 Task: Check all the items "in checklist" "backlog" on the card.
Action: Mouse pressed left at (726, 206)
Screenshot: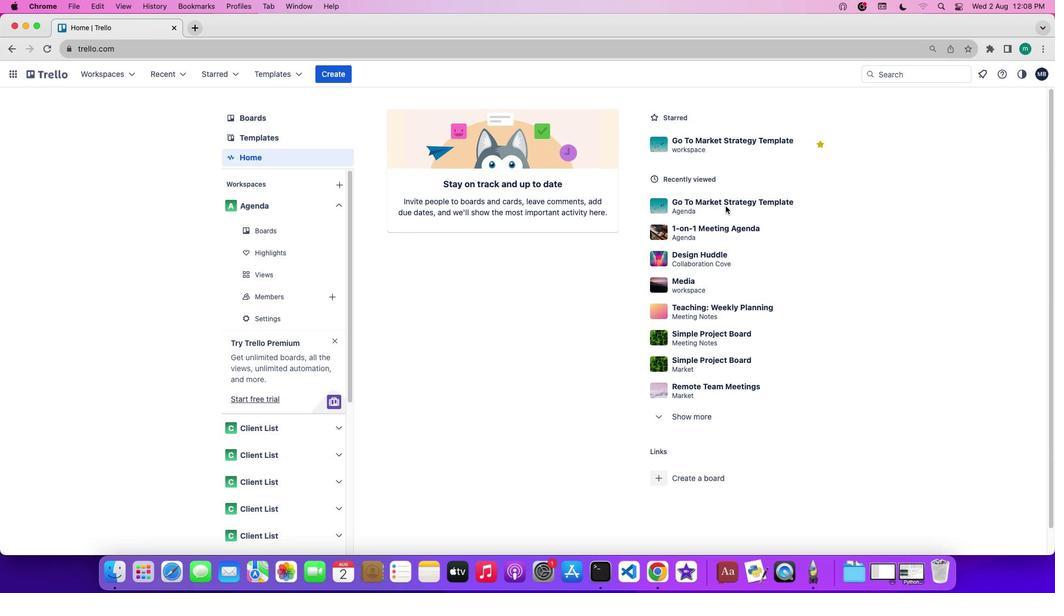 
Action: Mouse pressed left at (726, 206)
Screenshot: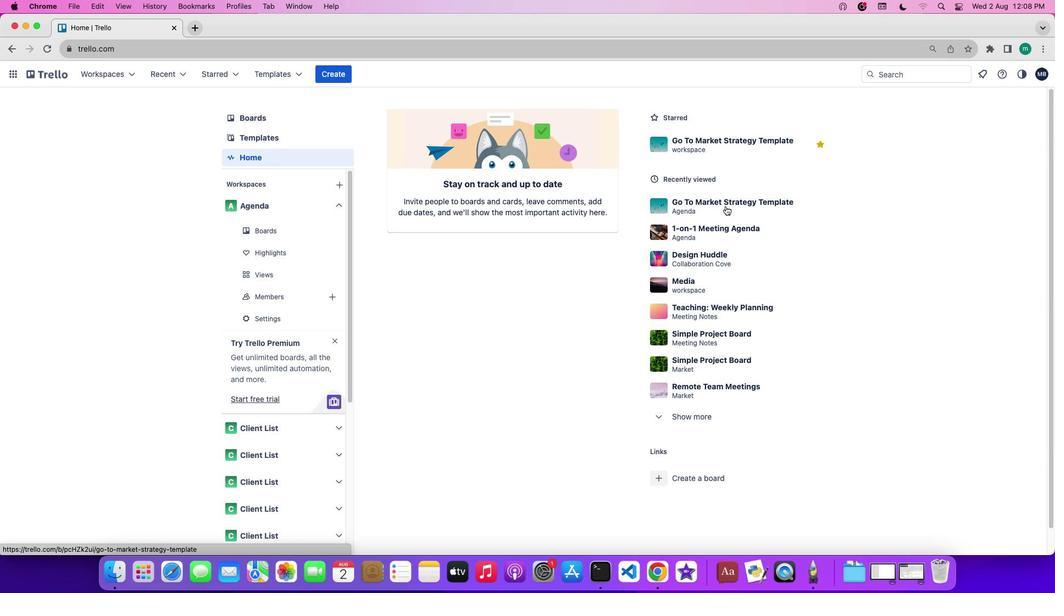 
Action: Mouse moved to (903, 256)
Screenshot: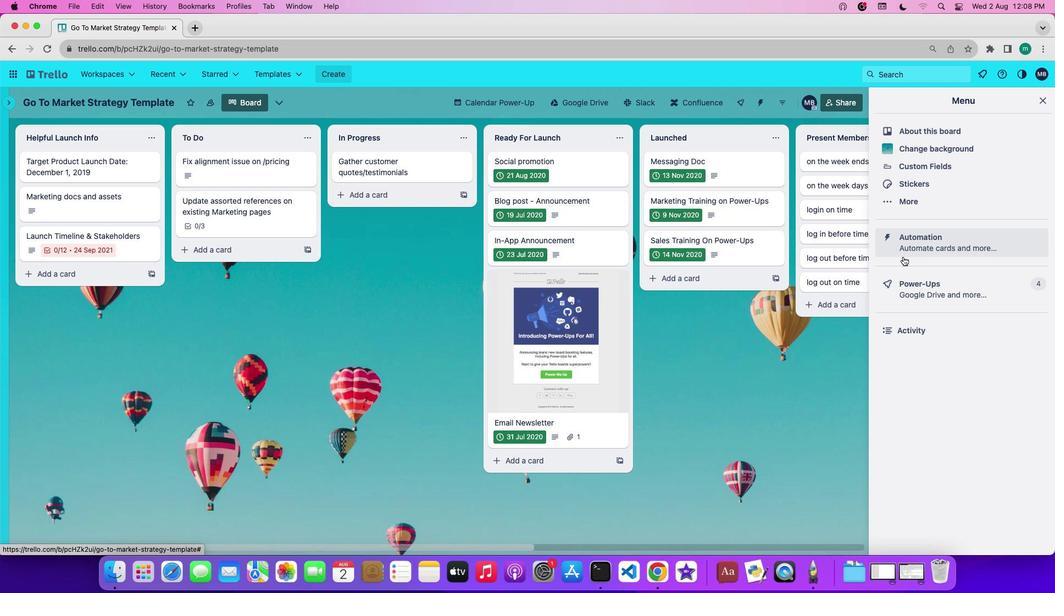 
Action: Mouse pressed left at (903, 256)
Screenshot: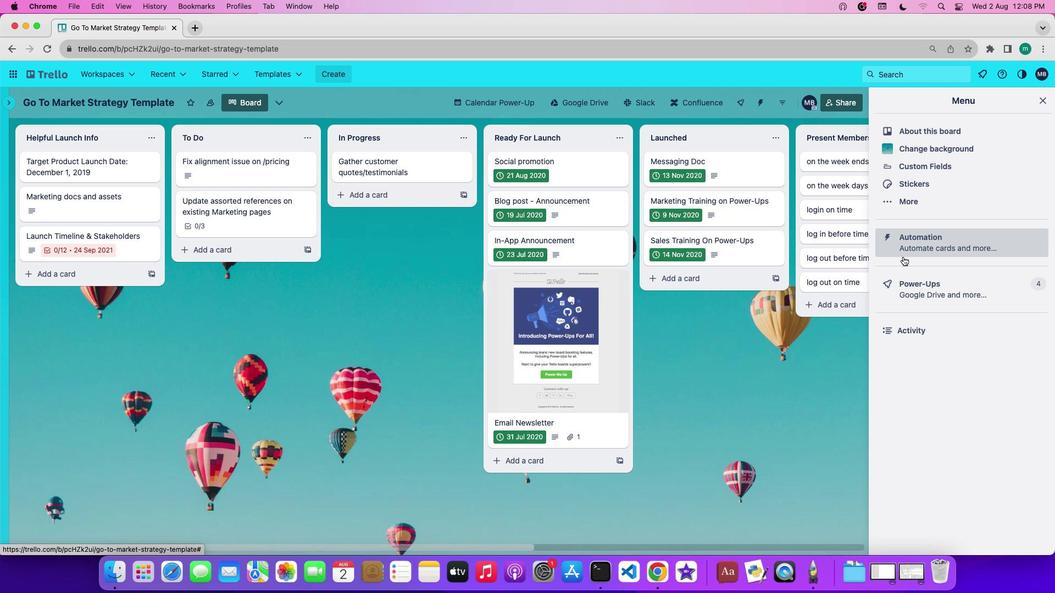 
Action: Mouse moved to (86, 292)
Screenshot: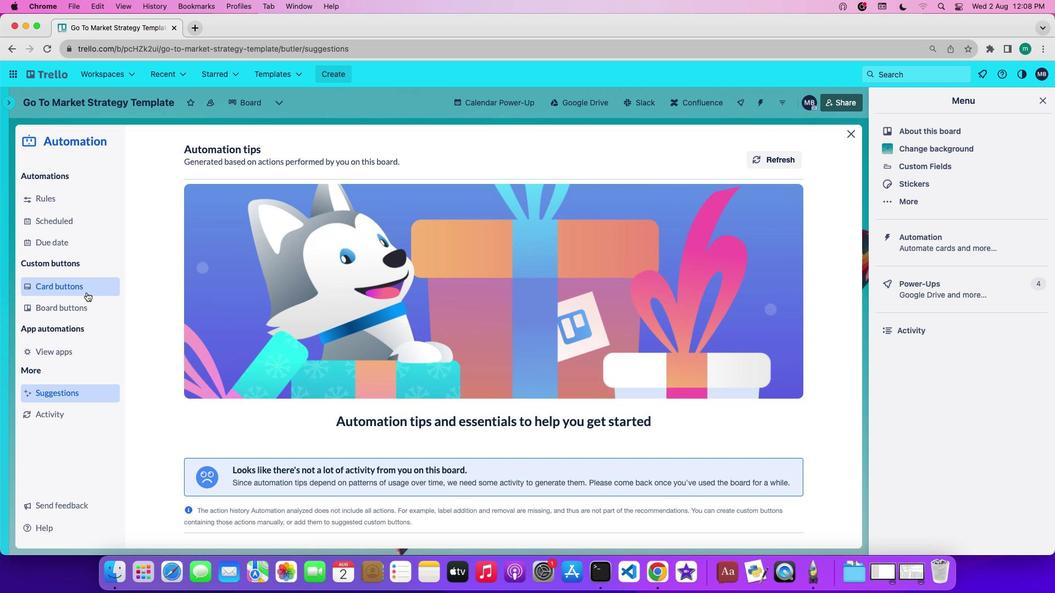 
Action: Mouse pressed left at (86, 292)
Screenshot: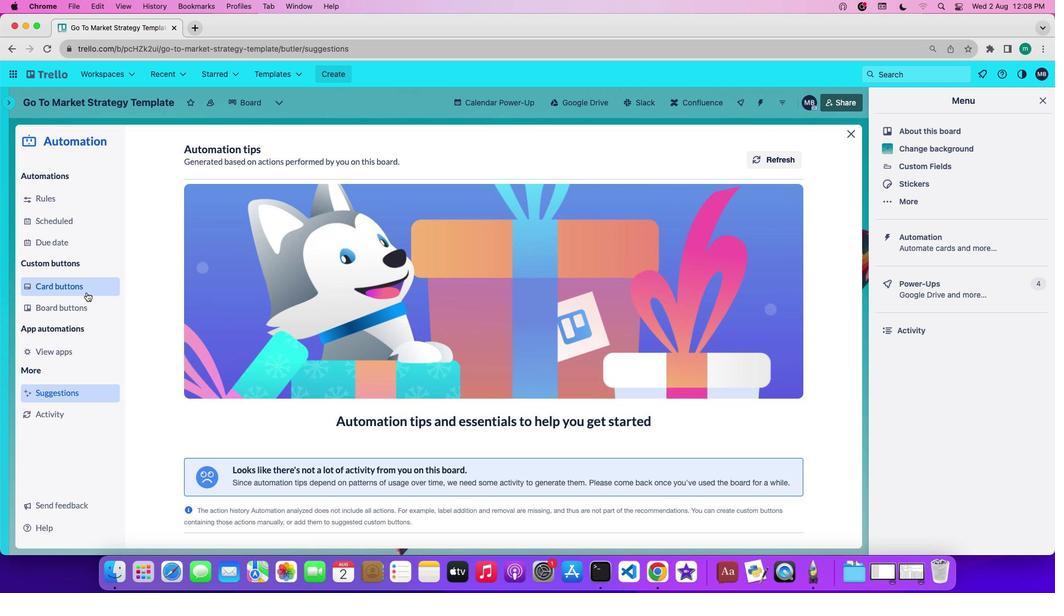 
Action: Mouse moved to (239, 378)
Screenshot: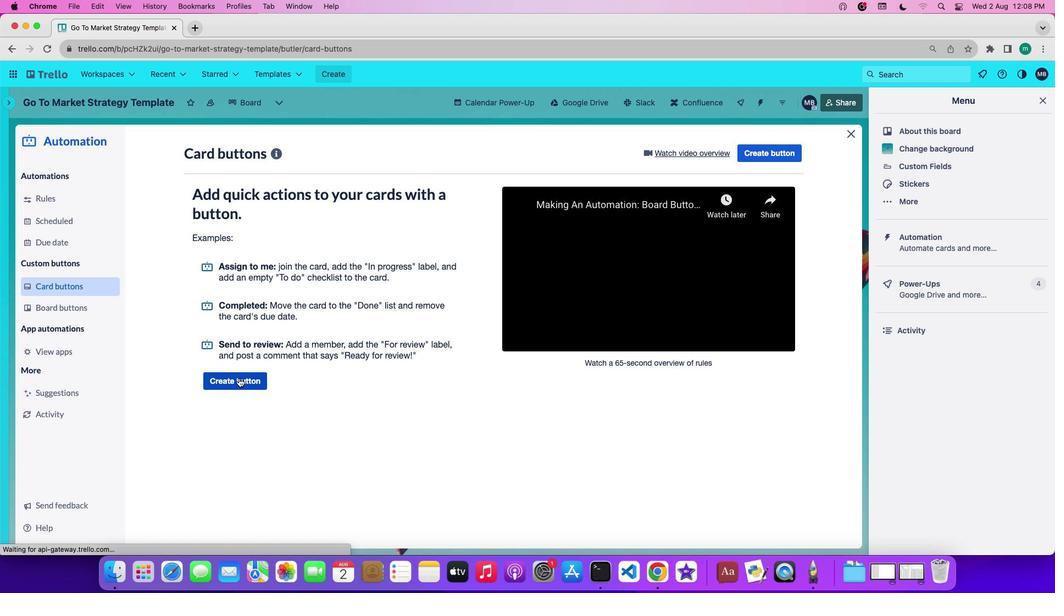 
Action: Mouse pressed left at (239, 378)
Screenshot: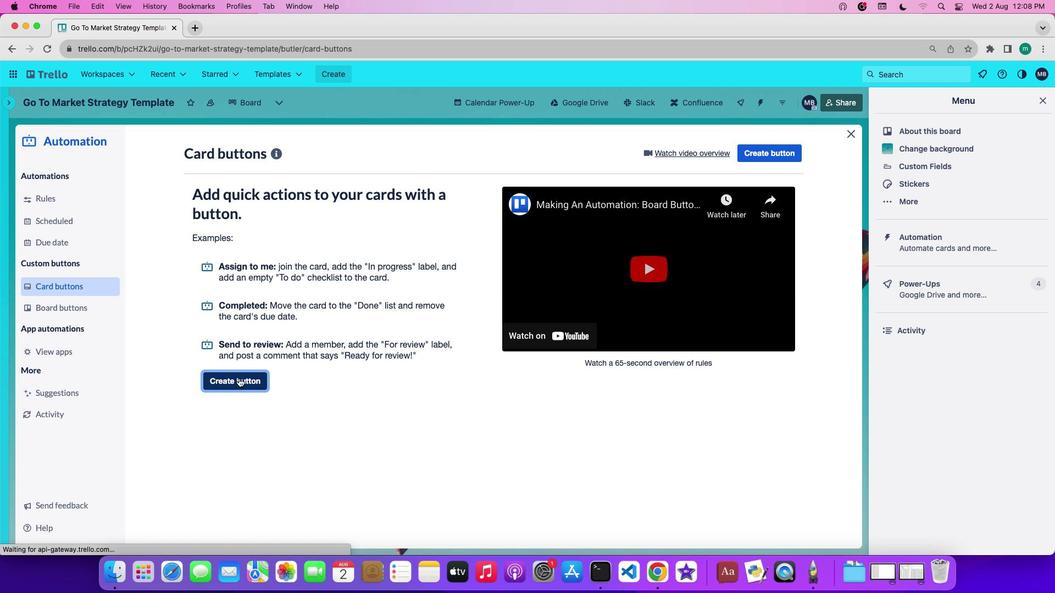 
Action: Mouse moved to (239, 378)
Screenshot: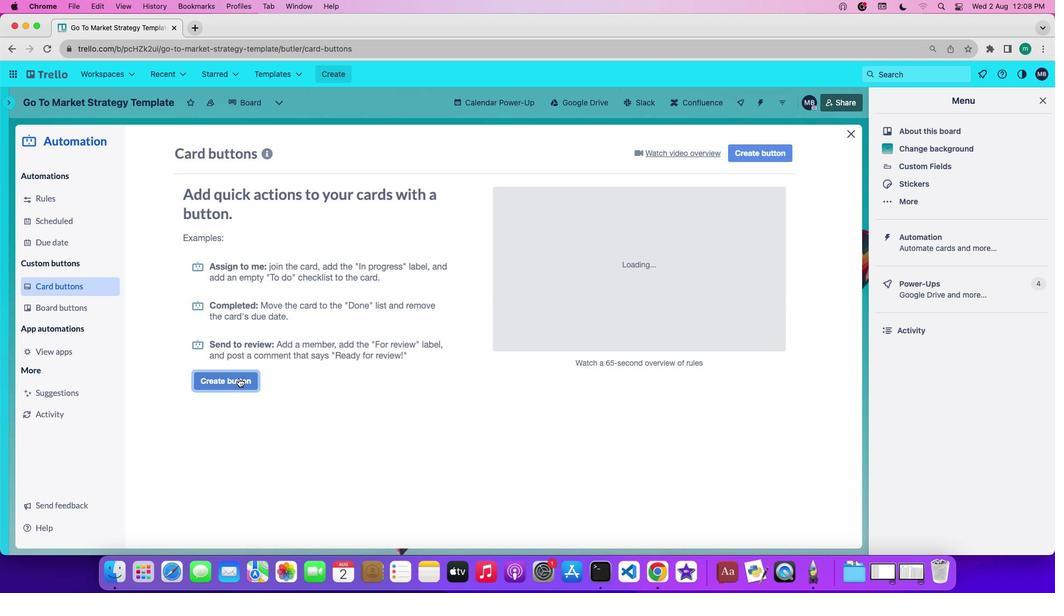 
Action: Mouse pressed left at (239, 378)
Screenshot: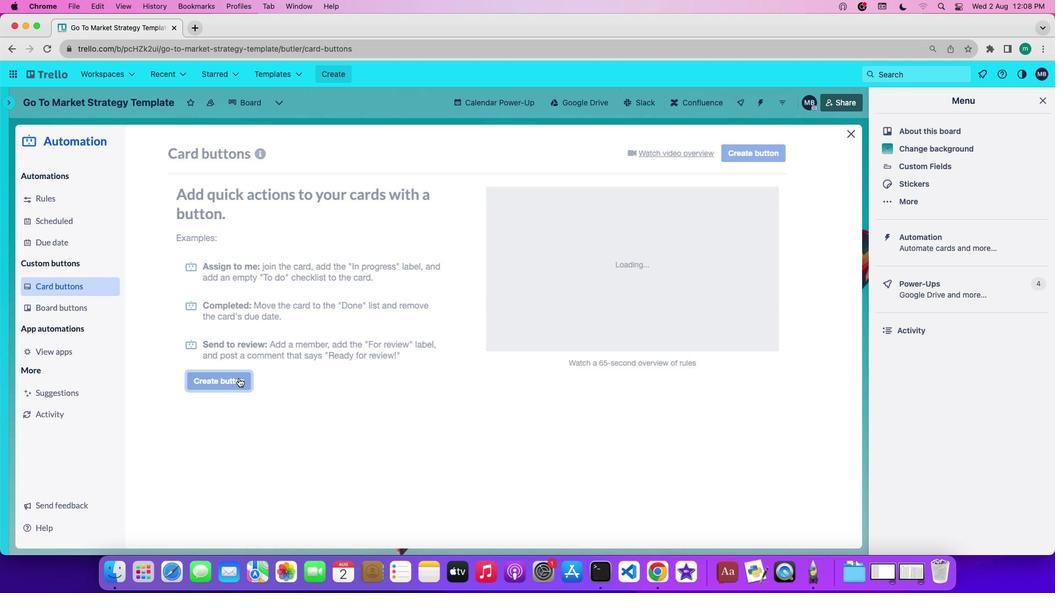 
Action: Mouse moved to (428, 304)
Screenshot: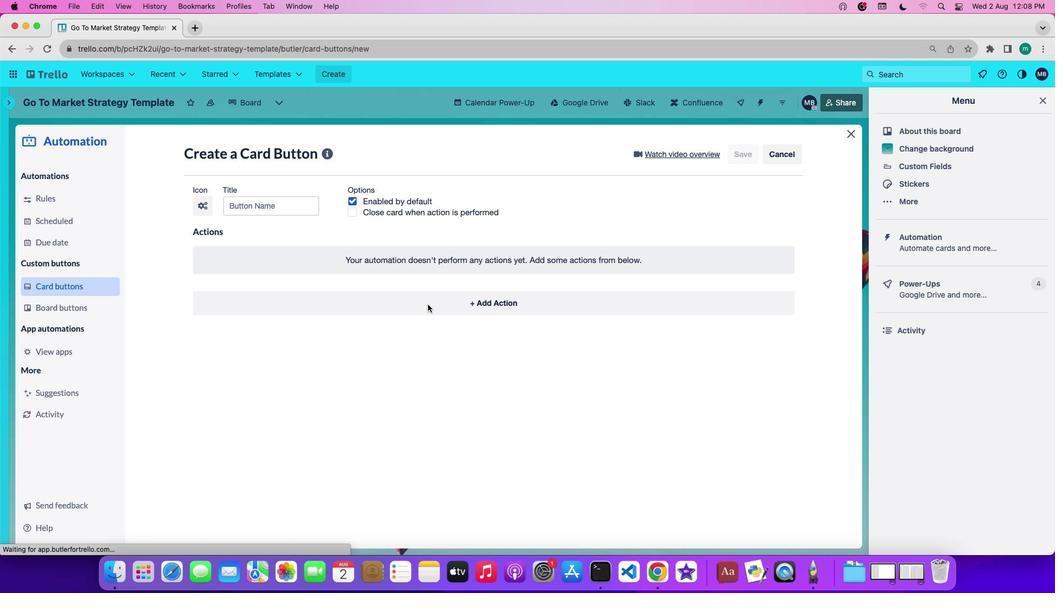 
Action: Mouse pressed left at (428, 304)
Screenshot: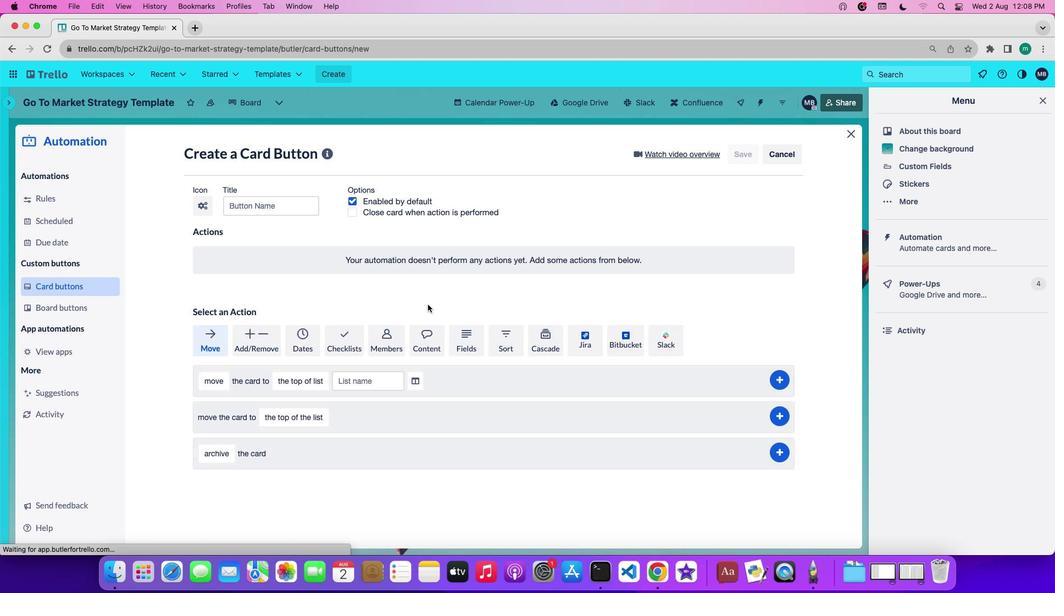 
Action: Mouse moved to (358, 336)
Screenshot: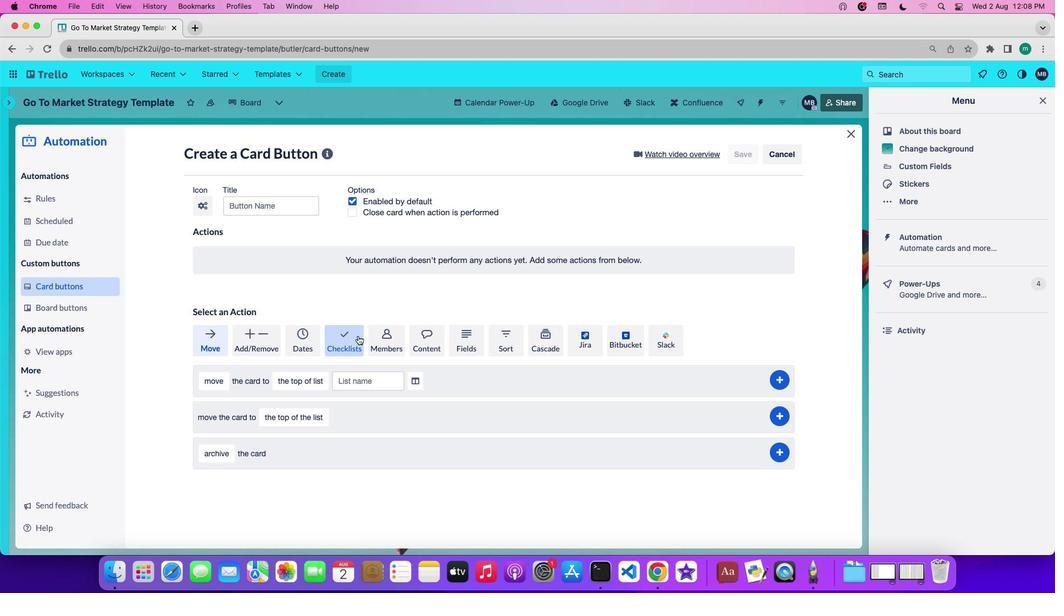 
Action: Mouse pressed left at (358, 336)
Screenshot: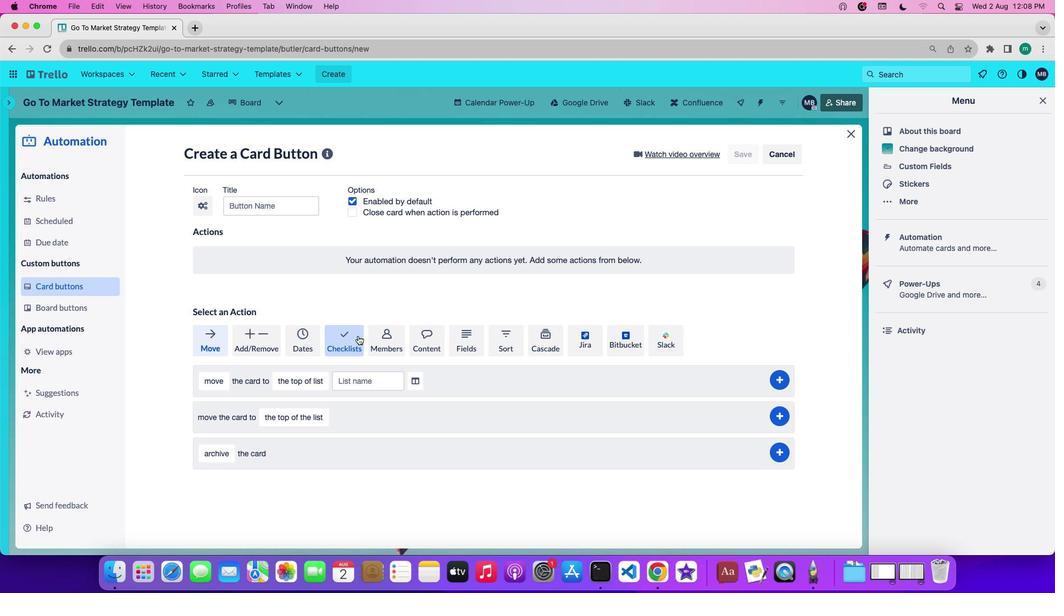 
Action: Mouse moved to (419, 418)
Screenshot: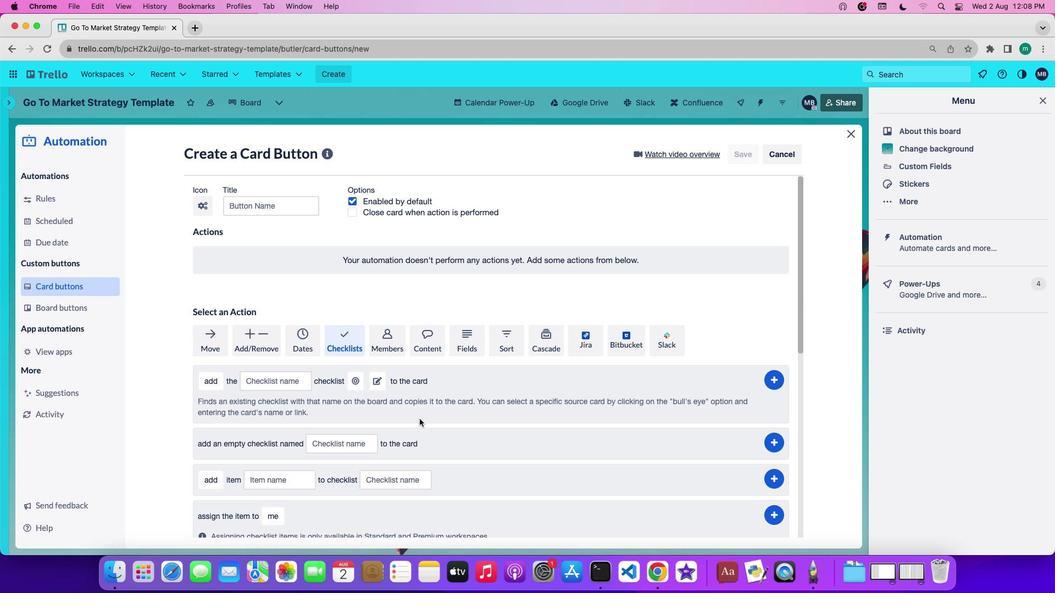 
Action: Mouse scrolled (419, 418) with delta (0, 0)
Screenshot: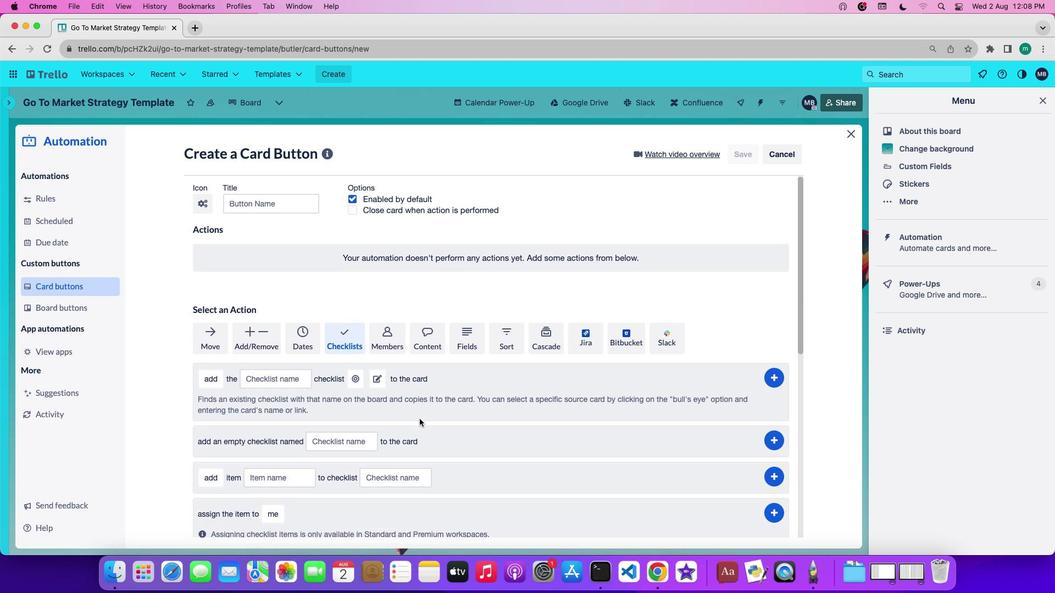 
Action: Mouse moved to (419, 419)
Screenshot: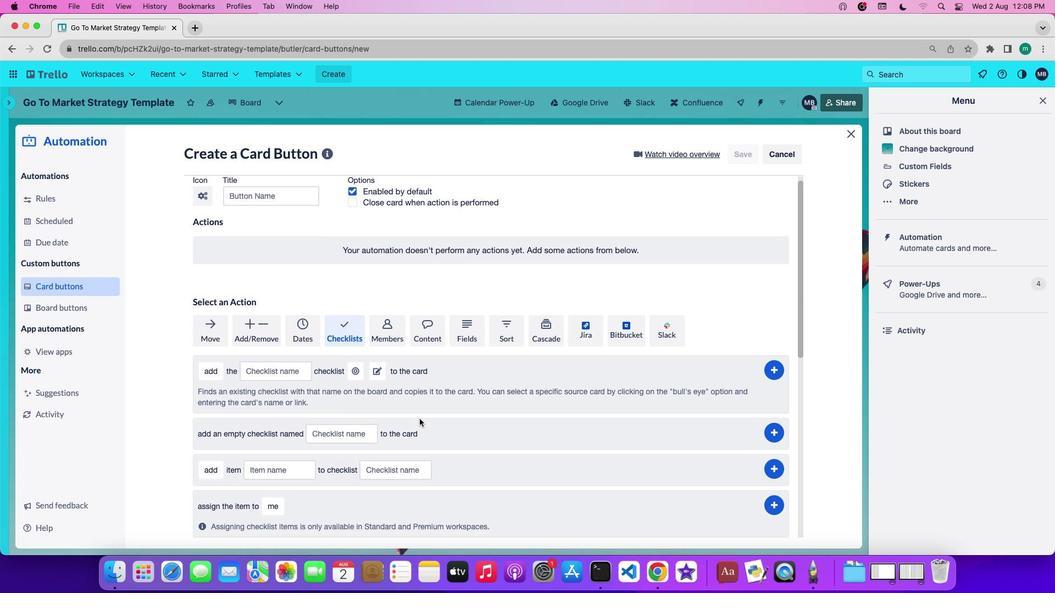 
Action: Mouse scrolled (419, 419) with delta (0, 0)
Screenshot: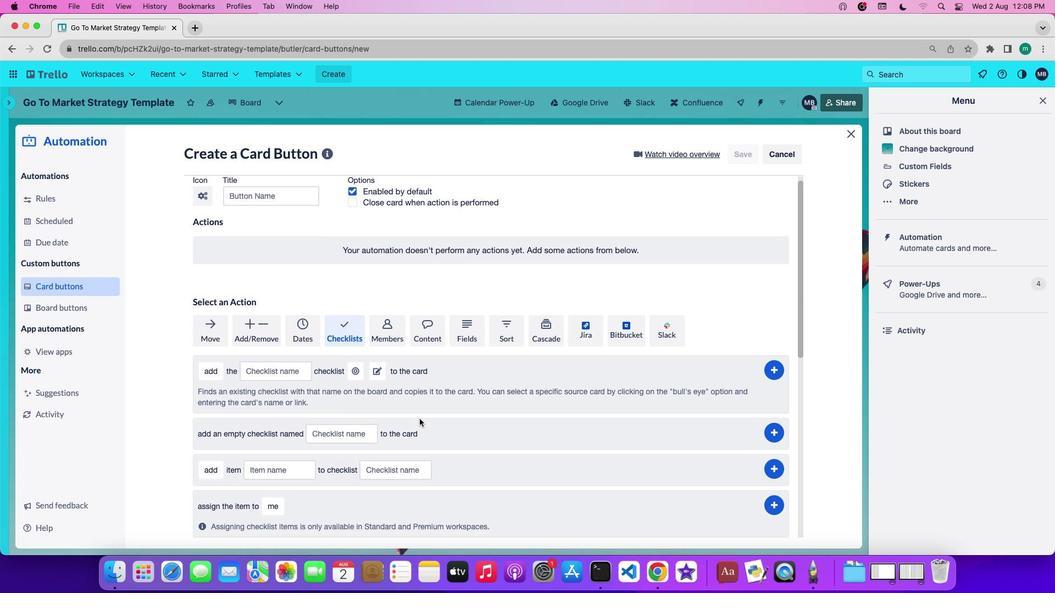 
Action: Mouse scrolled (419, 419) with delta (0, 0)
Screenshot: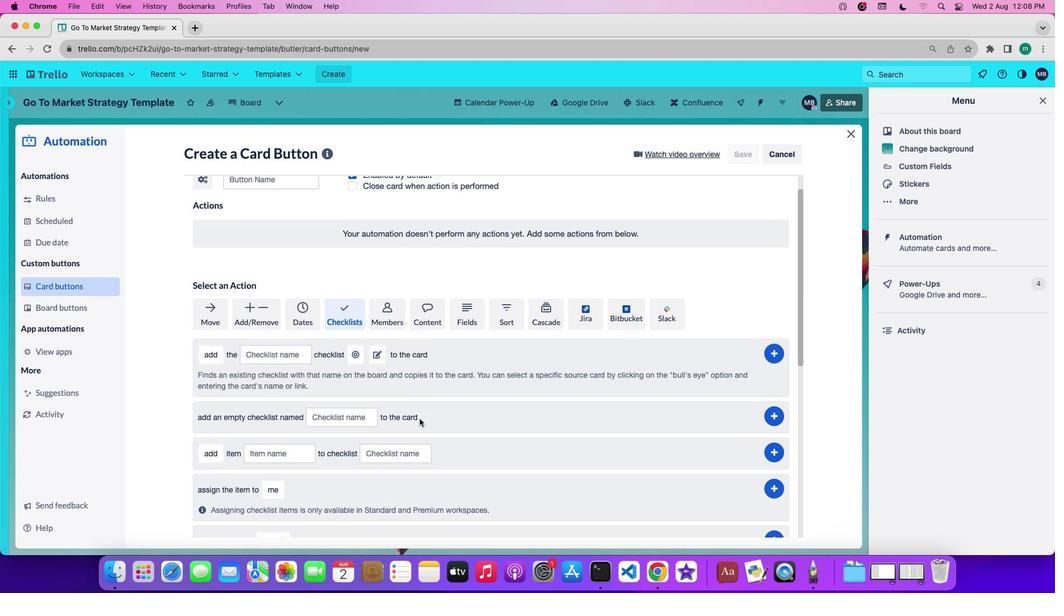 
Action: Mouse scrolled (419, 419) with delta (0, 0)
Screenshot: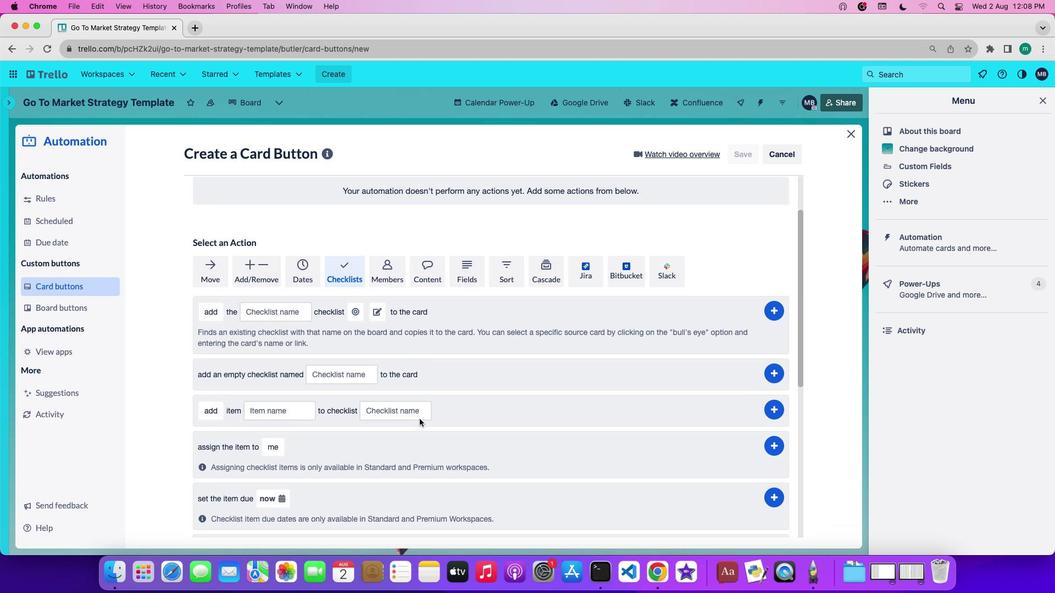 
Action: Mouse scrolled (419, 419) with delta (0, -1)
Screenshot: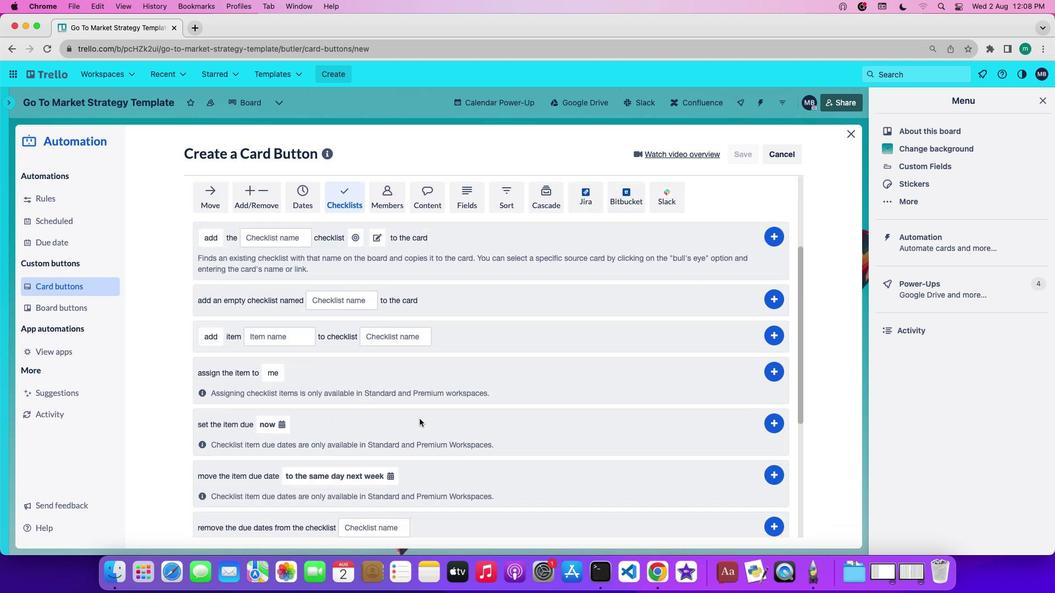 
Action: Mouse scrolled (419, 419) with delta (0, -2)
Screenshot: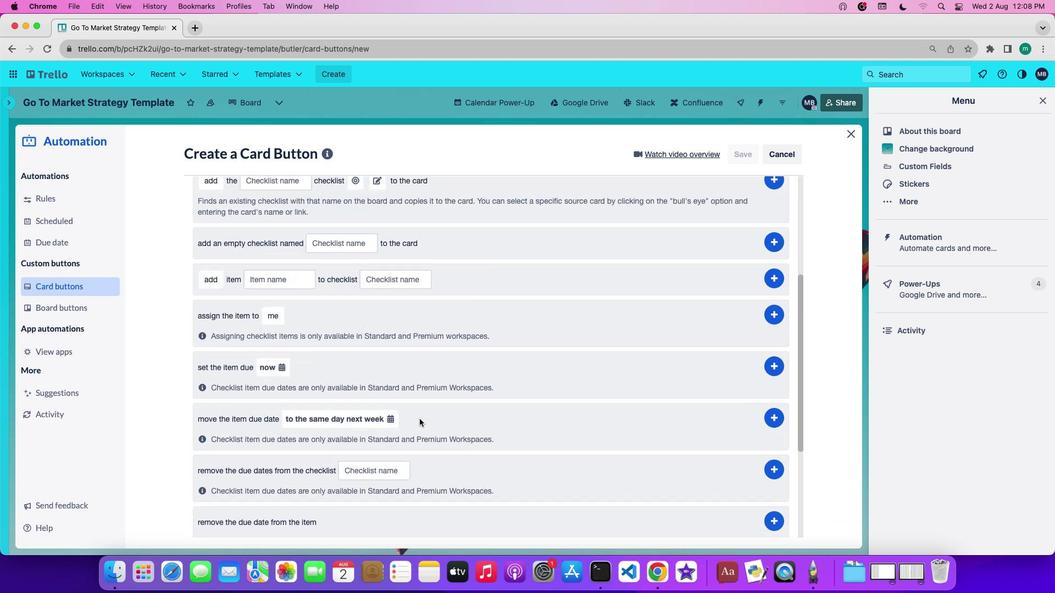 
Action: Mouse scrolled (419, 419) with delta (0, 0)
Screenshot: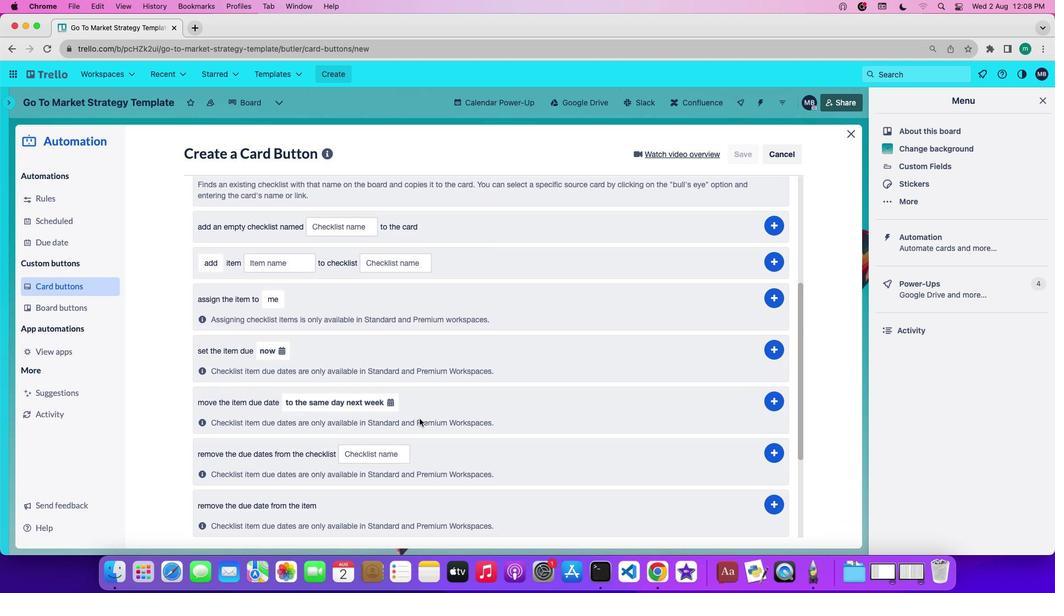 
Action: Mouse scrolled (419, 419) with delta (0, 0)
Screenshot: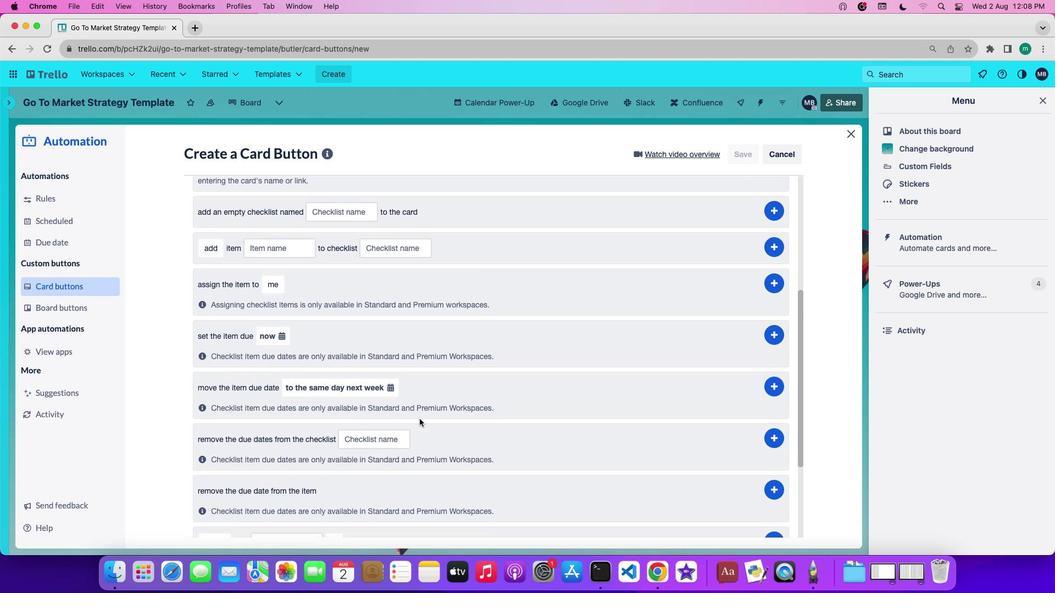 
Action: Mouse scrolled (419, 419) with delta (0, -1)
Screenshot: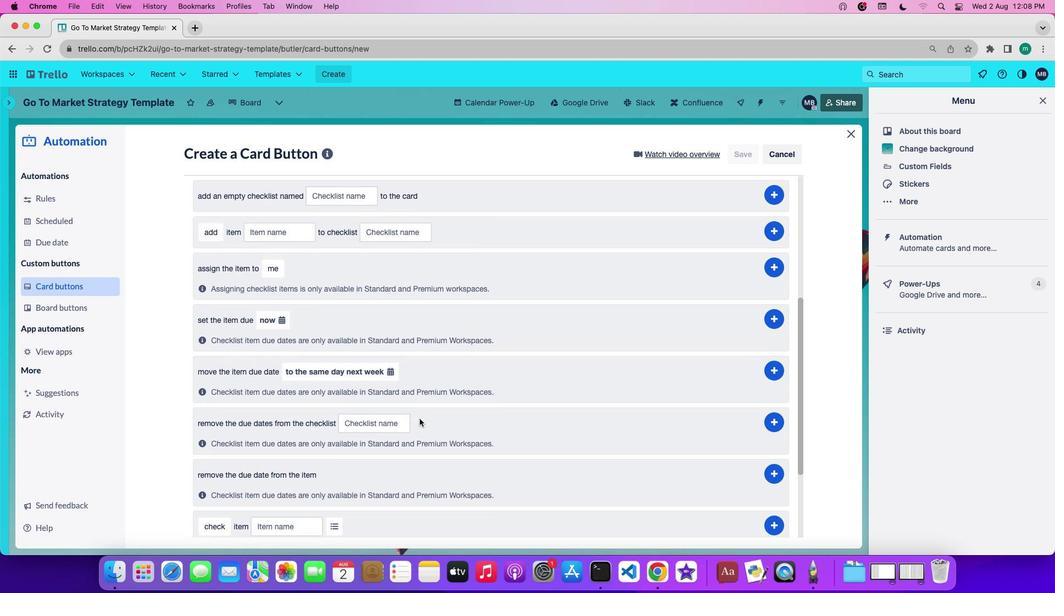
Action: Mouse scrolled (419, 419) with delta (0, -1)
Screenshot: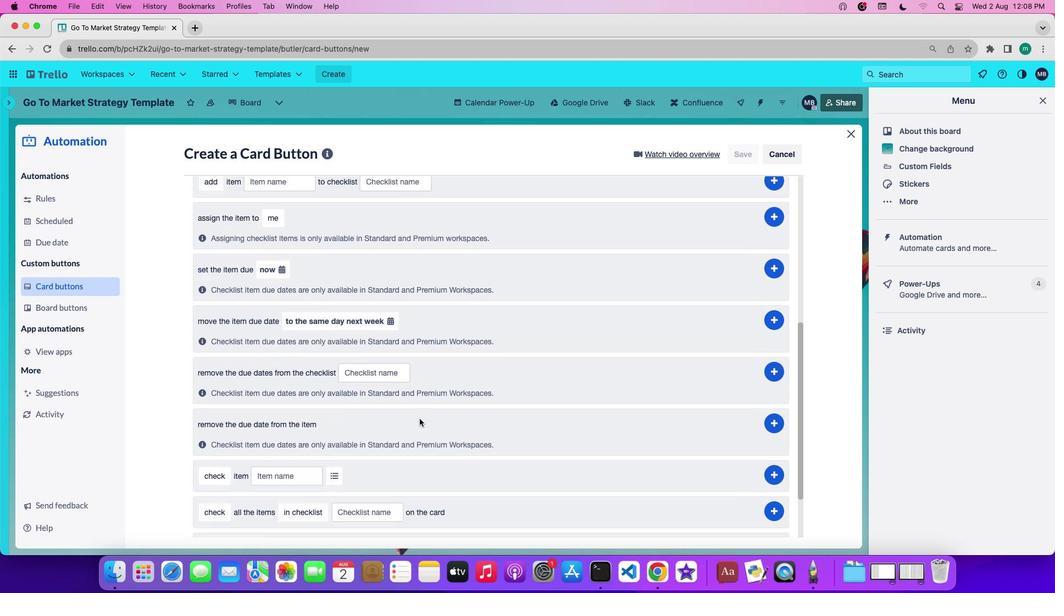 
Action: Mouse moved to (304, 480)
Screenshot: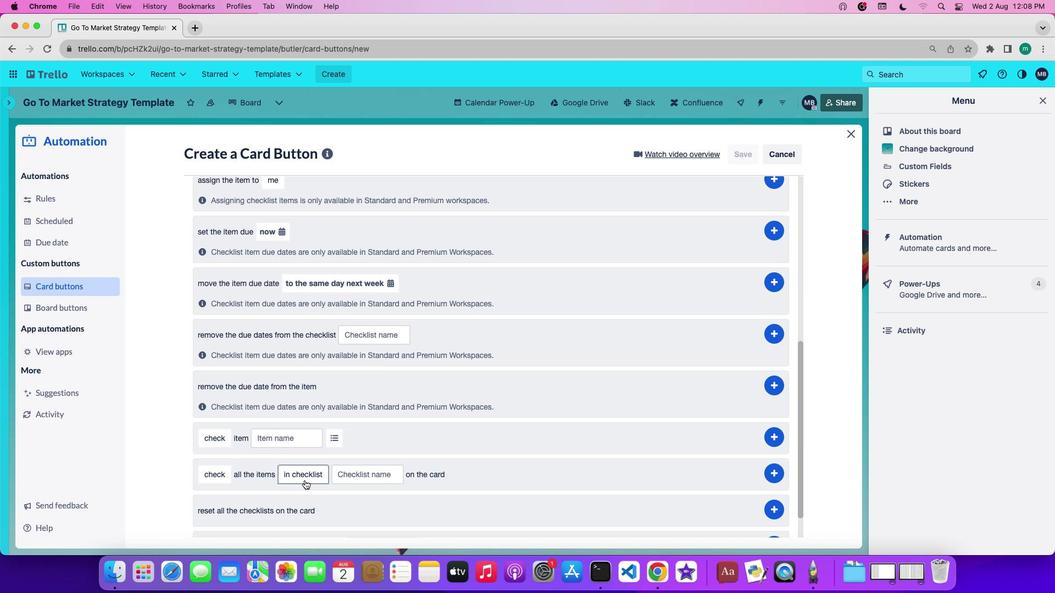 
Action: Mouse pressed left at (304, 480)
Screenshot: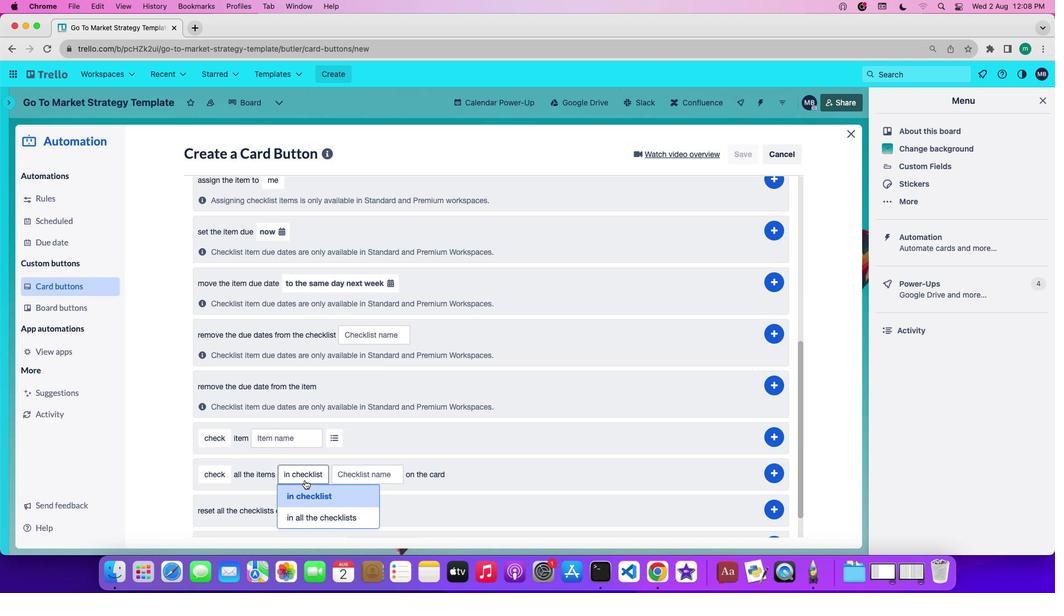 
Action: Mouse moved to (314, 495)
Screenshot: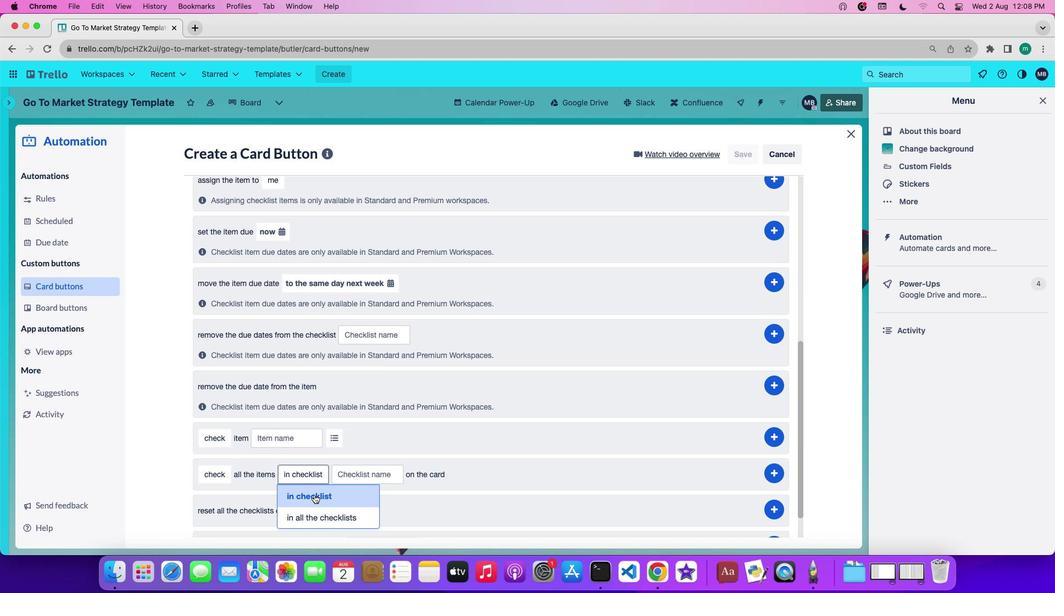 
Action: Mouse pressed left at (314, 495)
Screenshot: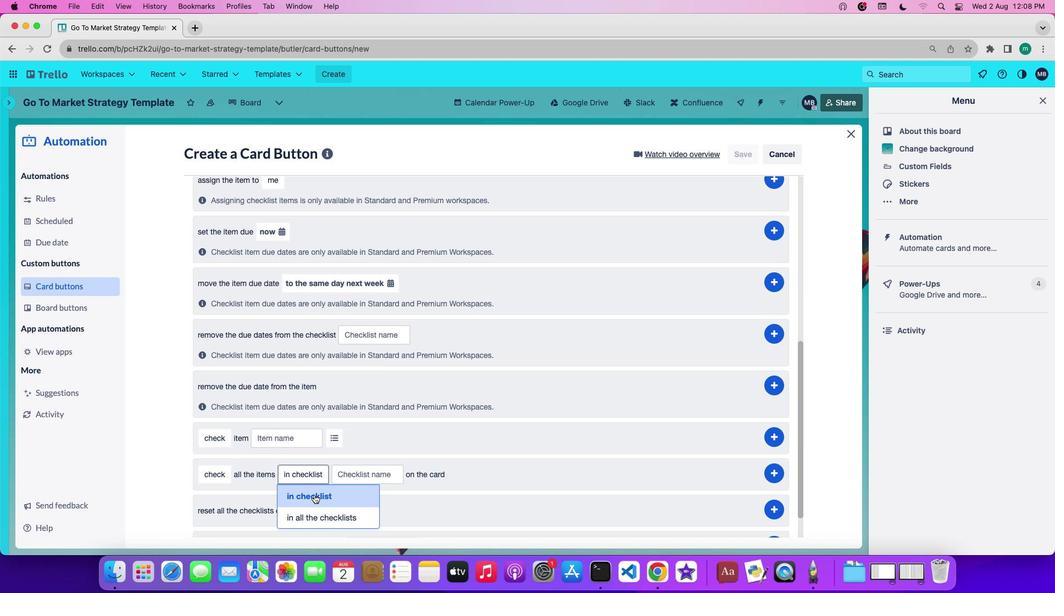 
Action: Mouse moved to (356, 475)
Screenshot: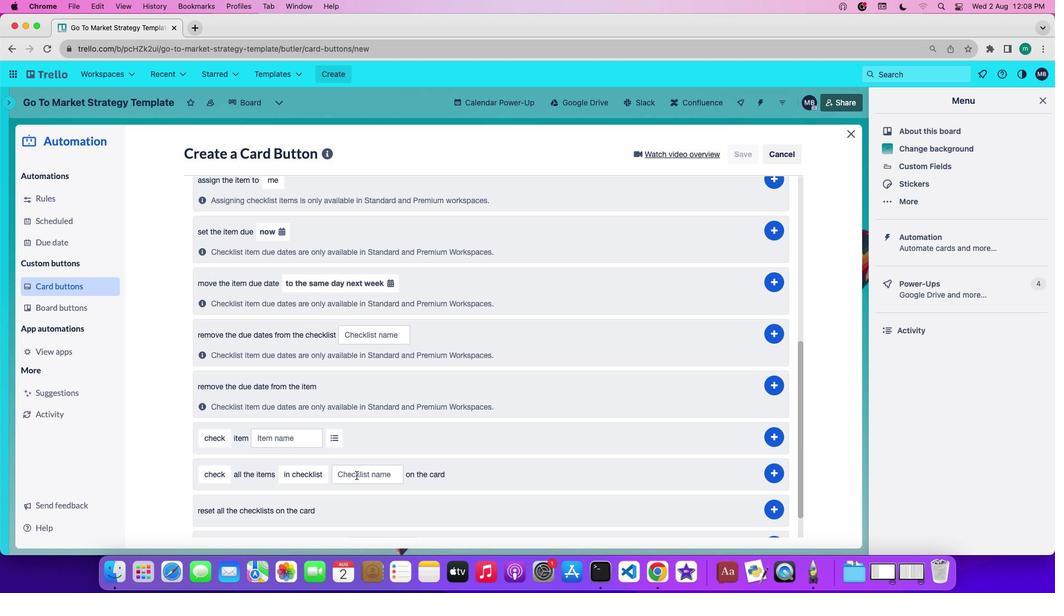 
Action: Mouse pressed left at (356, 475)
Screenshot: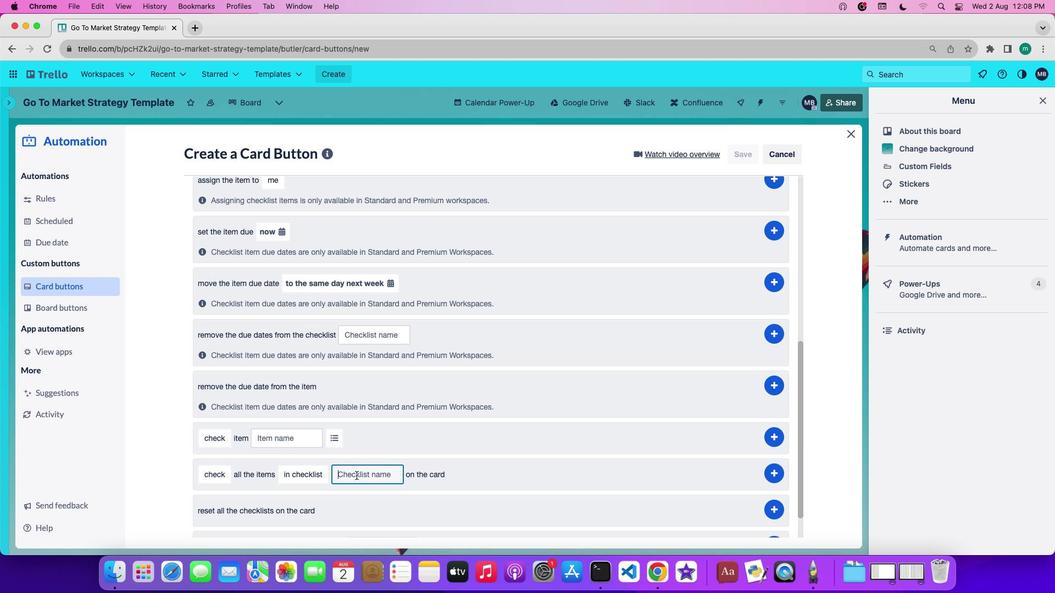 
Action: Key pressed 'b''a''c''k''l''o''g'
Screenshot: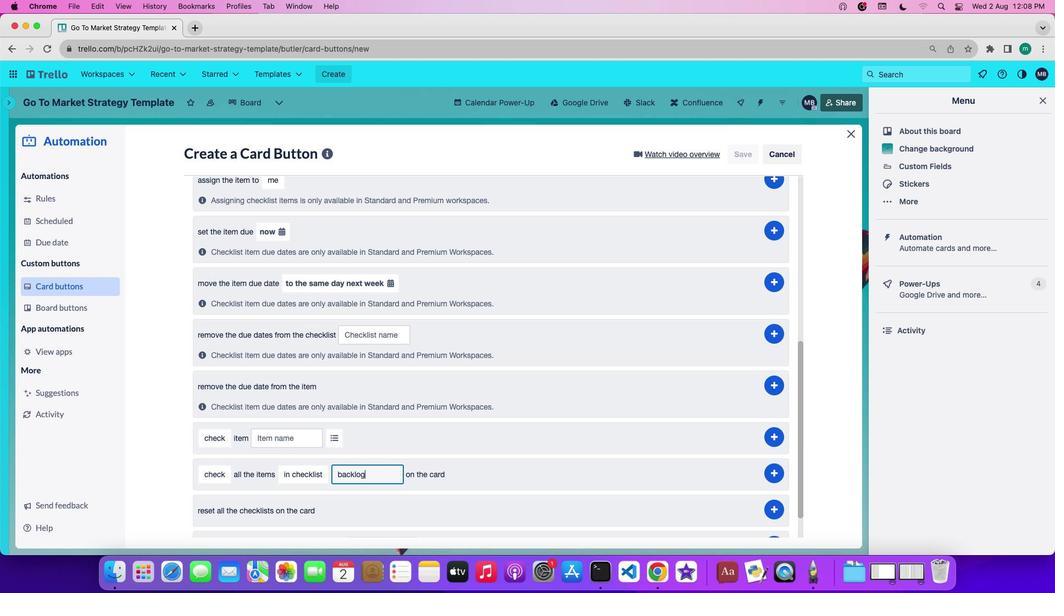 
Action: Mouse moved to (779, 473)
Screenshot: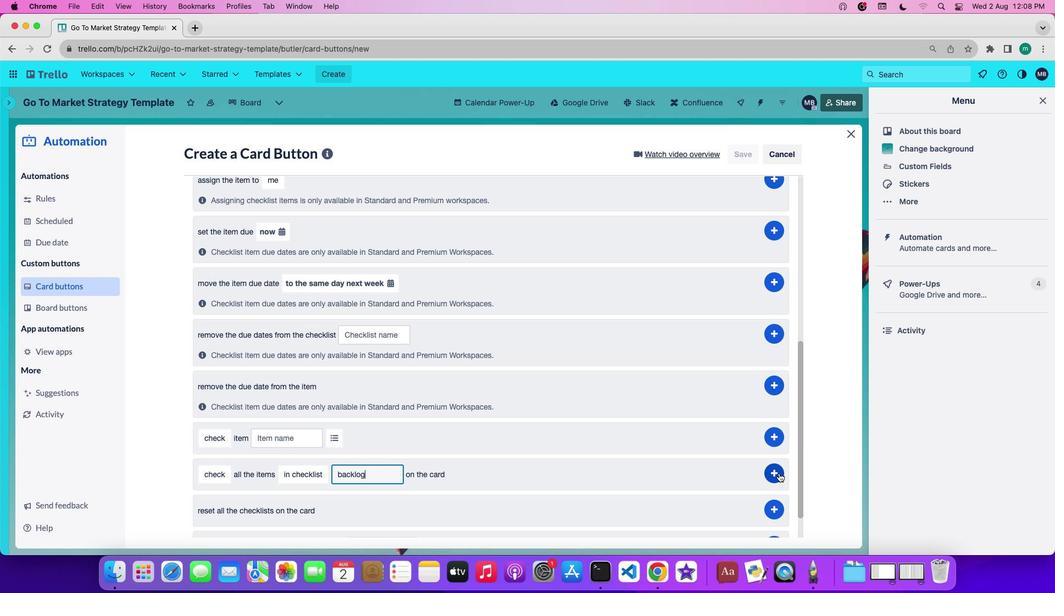 
Action: Mouse pressed left at (779, 473)
Screenshot: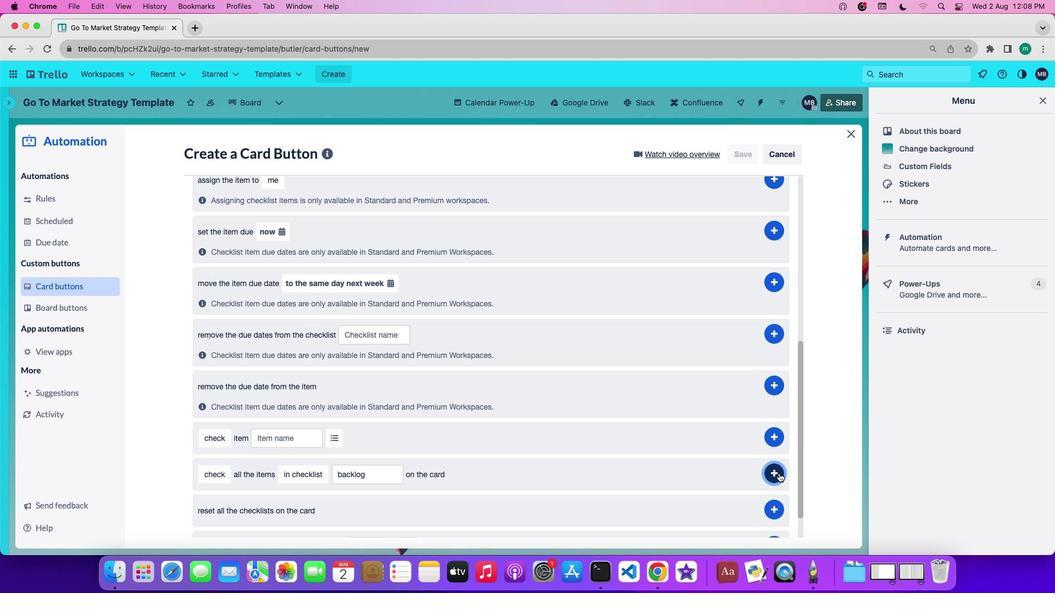 
